 Task: Add an expression.
Action: Mouse moved to (1306, 29)
Screenshot: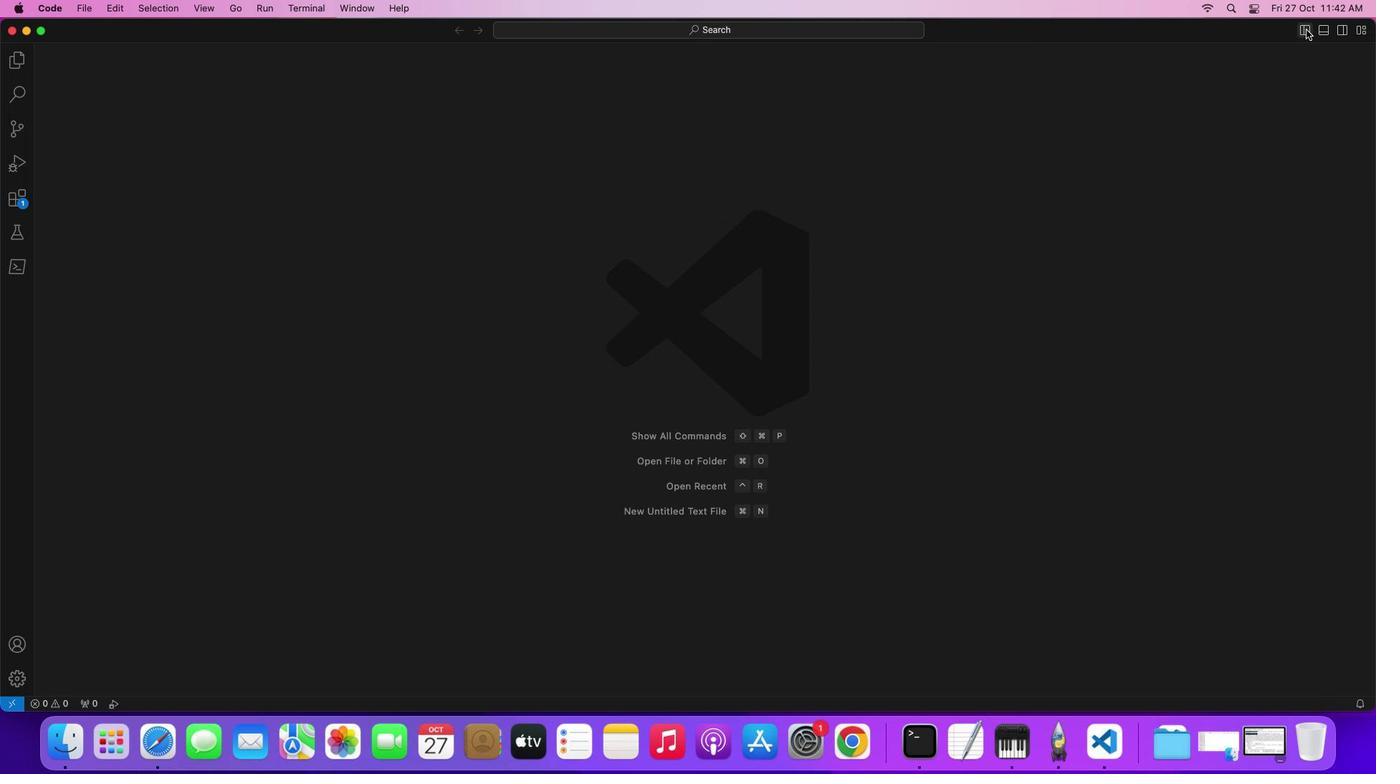
Action: Mouse pressed left at (1306, 29)
Screenshot: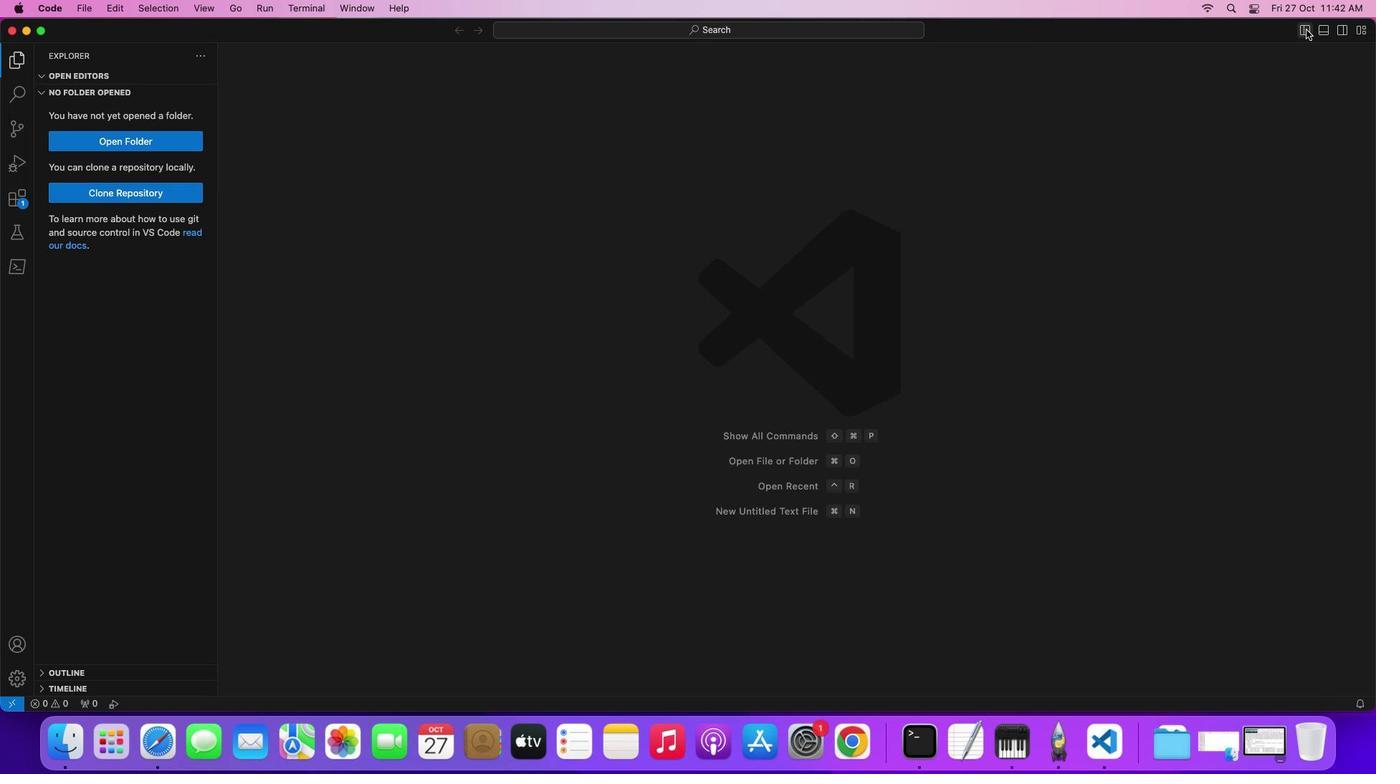 
Action: Mouse moved to (12, 167)
Screenshot: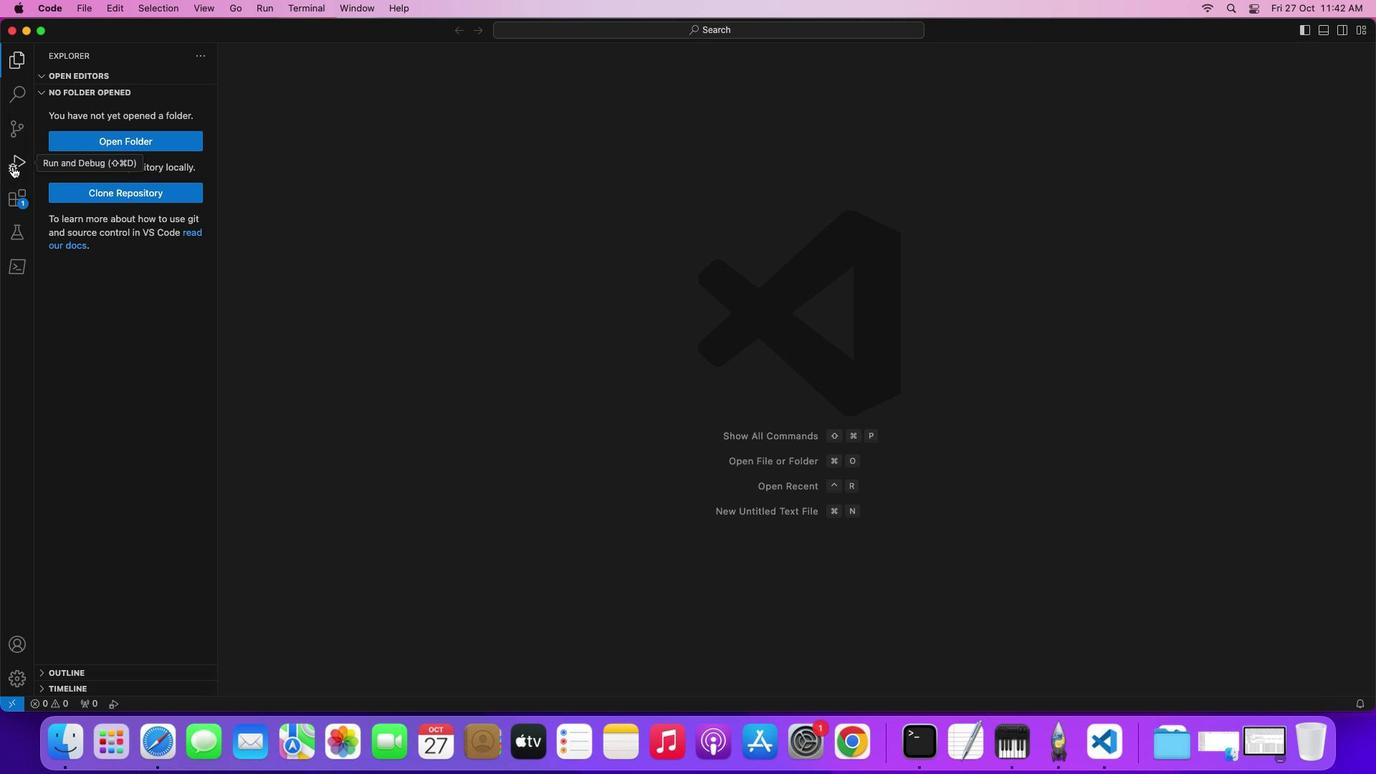 
Action: Mouse pressed left at (12, 167)
Screenshot: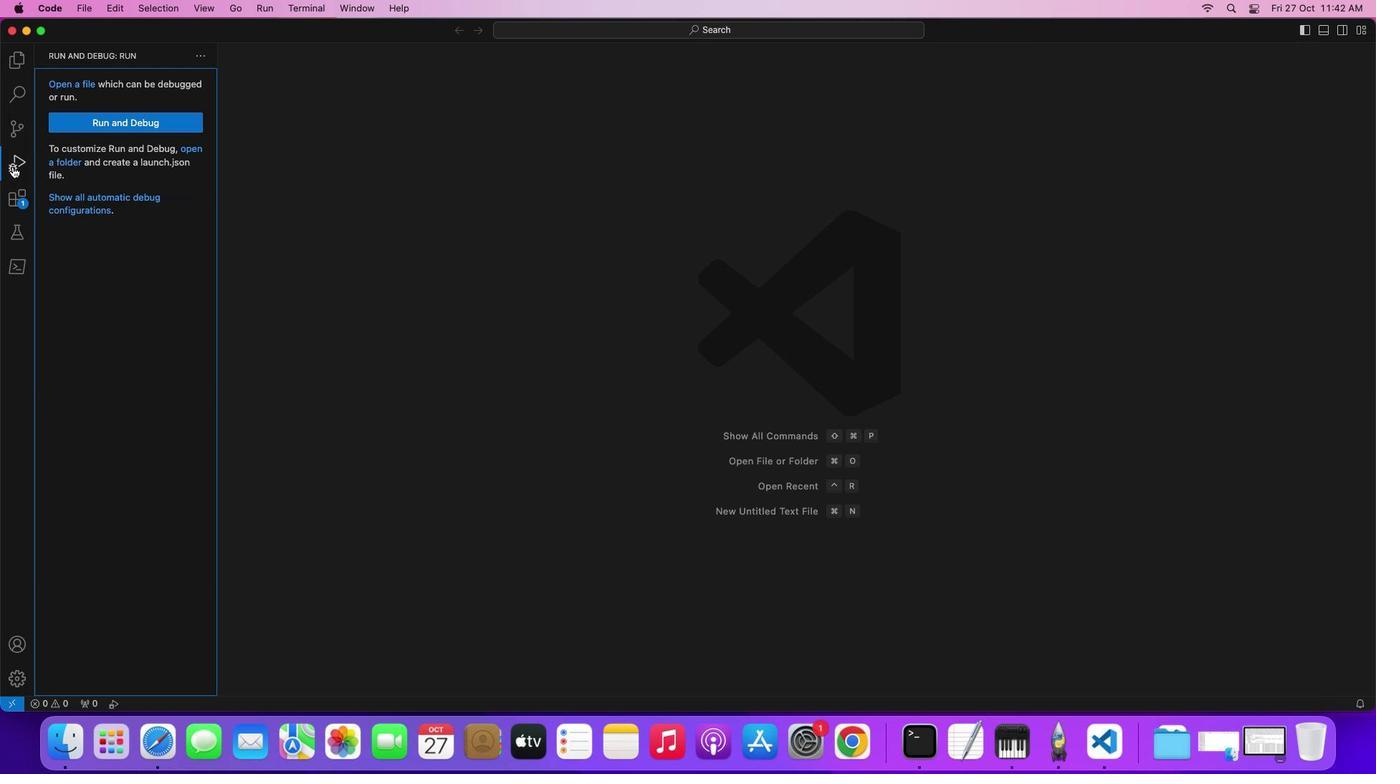 
Action: Mouse moved to (80, 81)
Screenshot: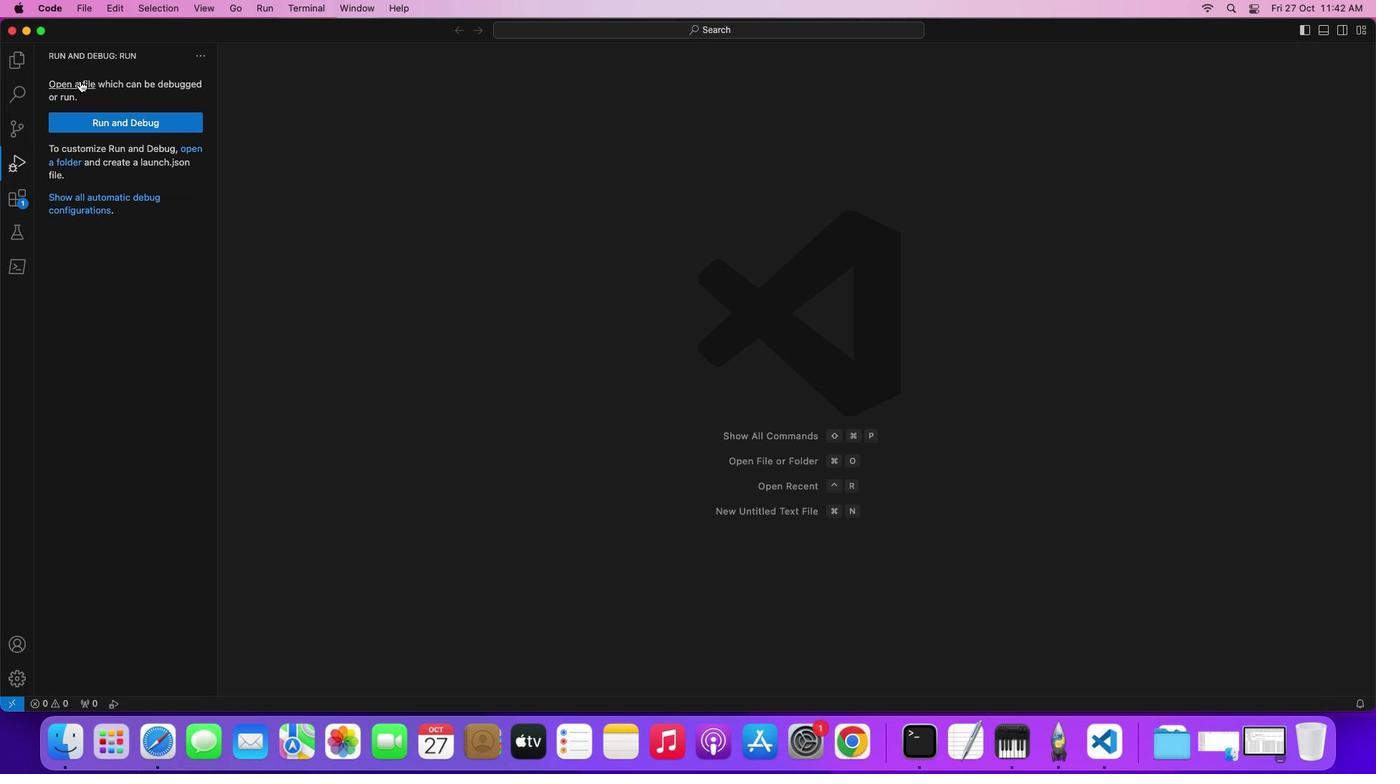 
Action: Mouse pressed left at (80, 81)
Screenshot: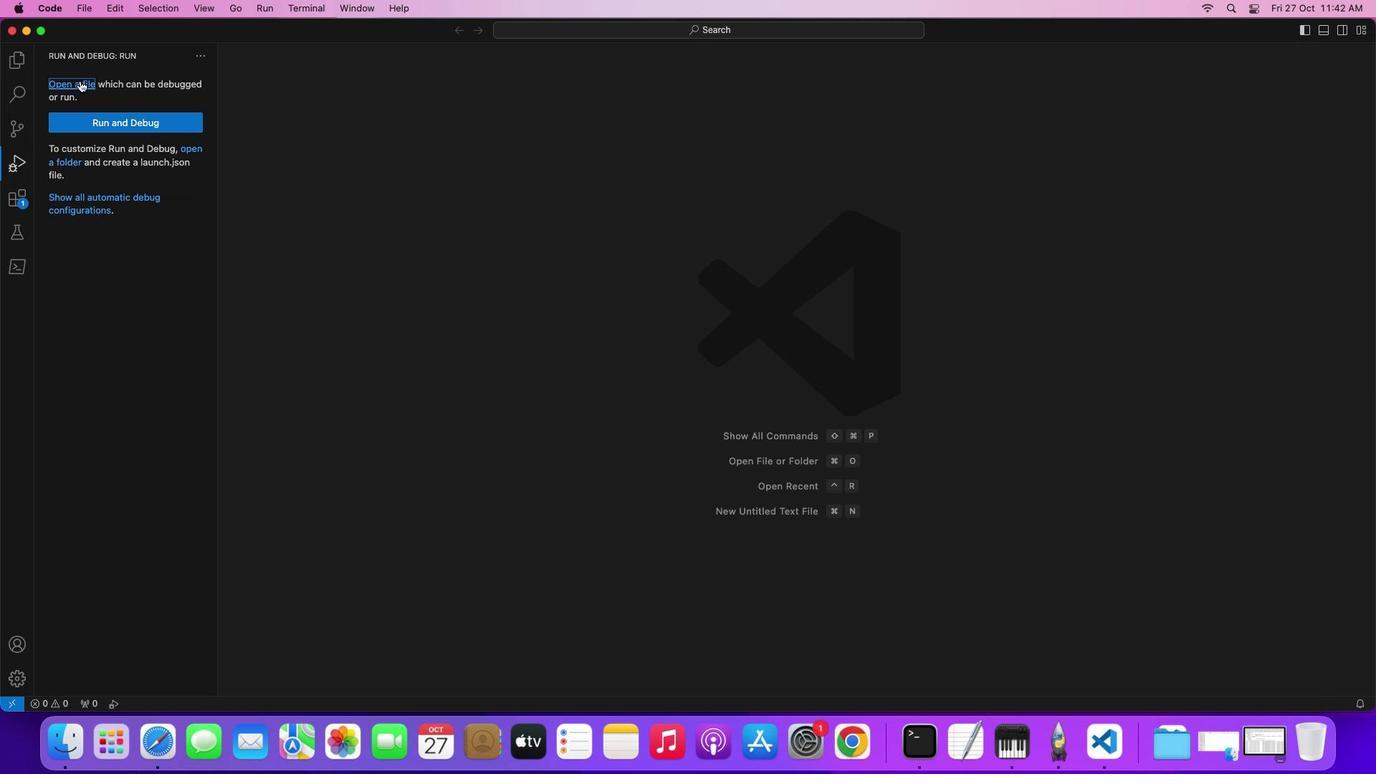 
Action: Mouse moved to (80, 81)
Screenshot: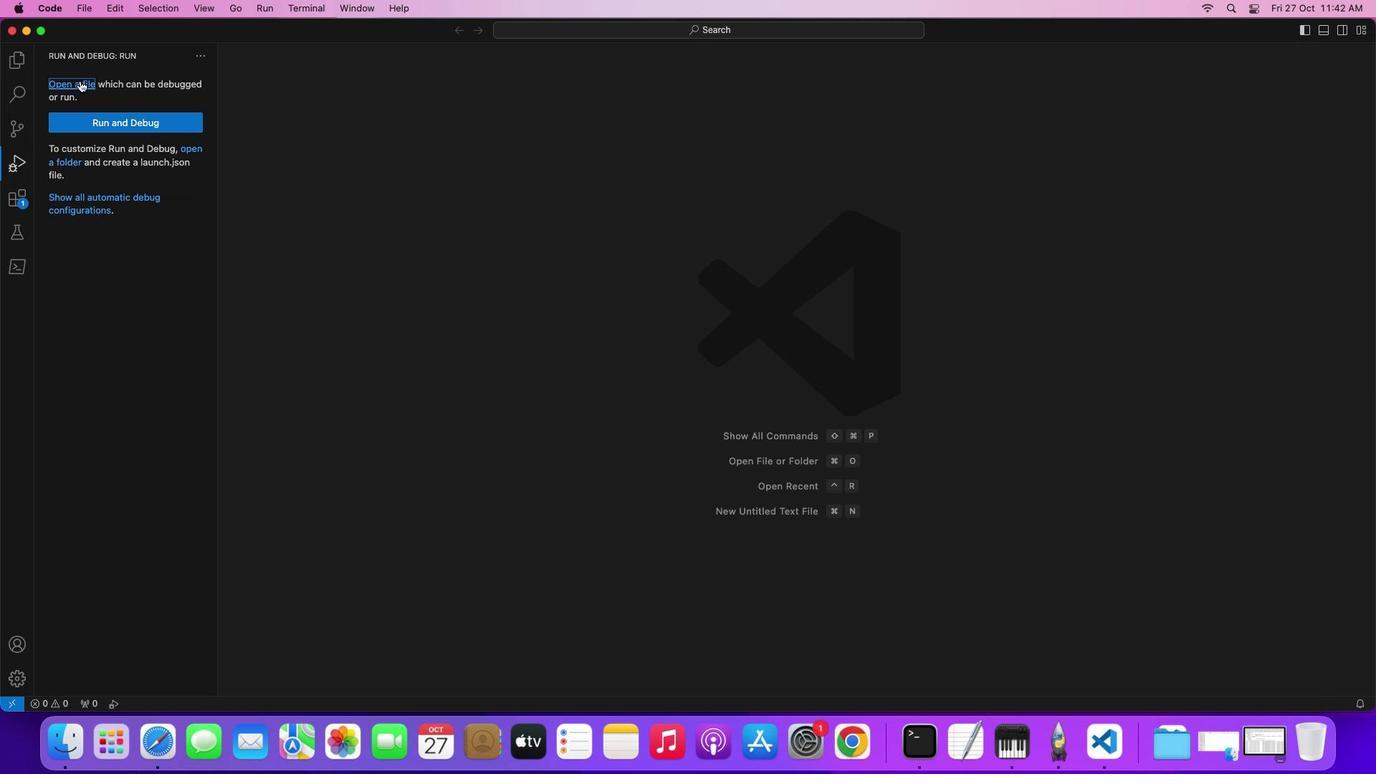 
Action: Mouse pressed left at (80, 81)
Screenshot: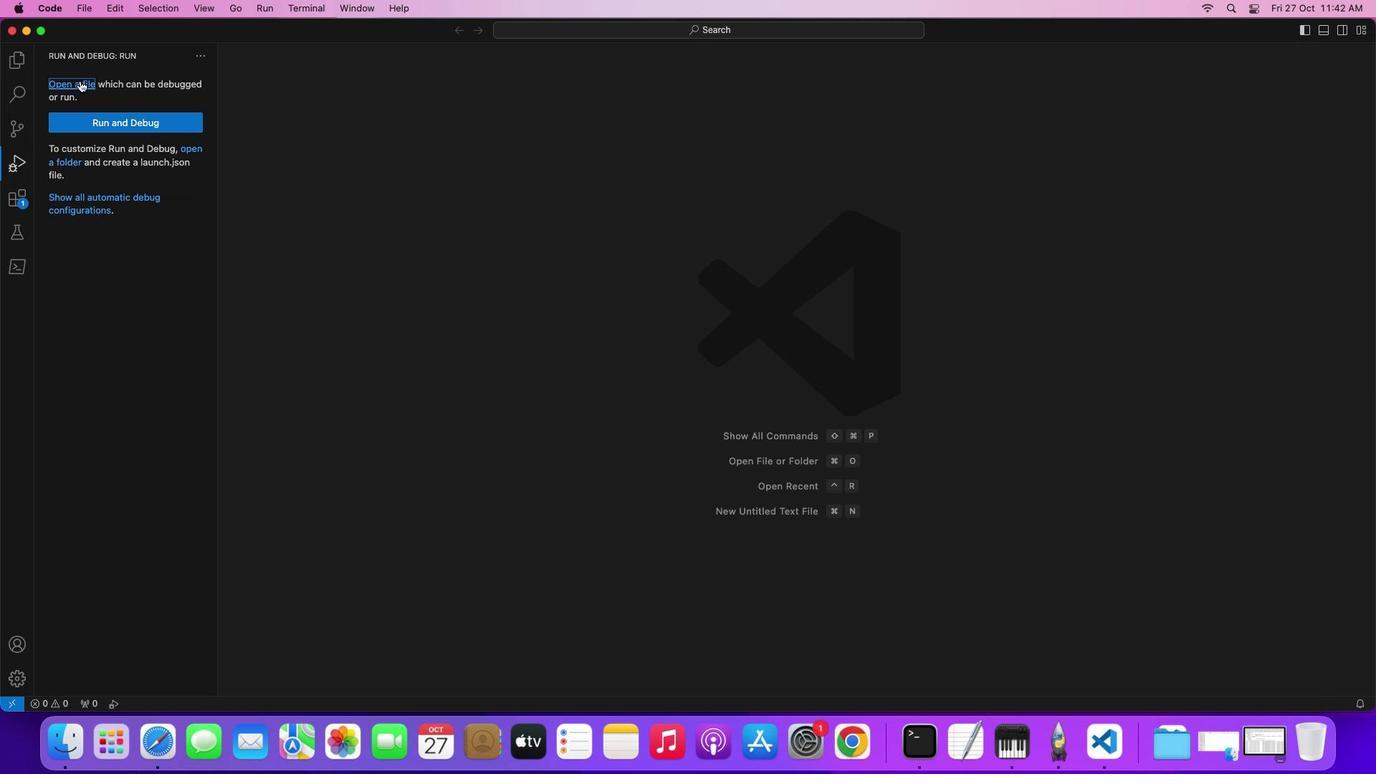 
Action: Mouse moved to (544, 258)
Screenshot: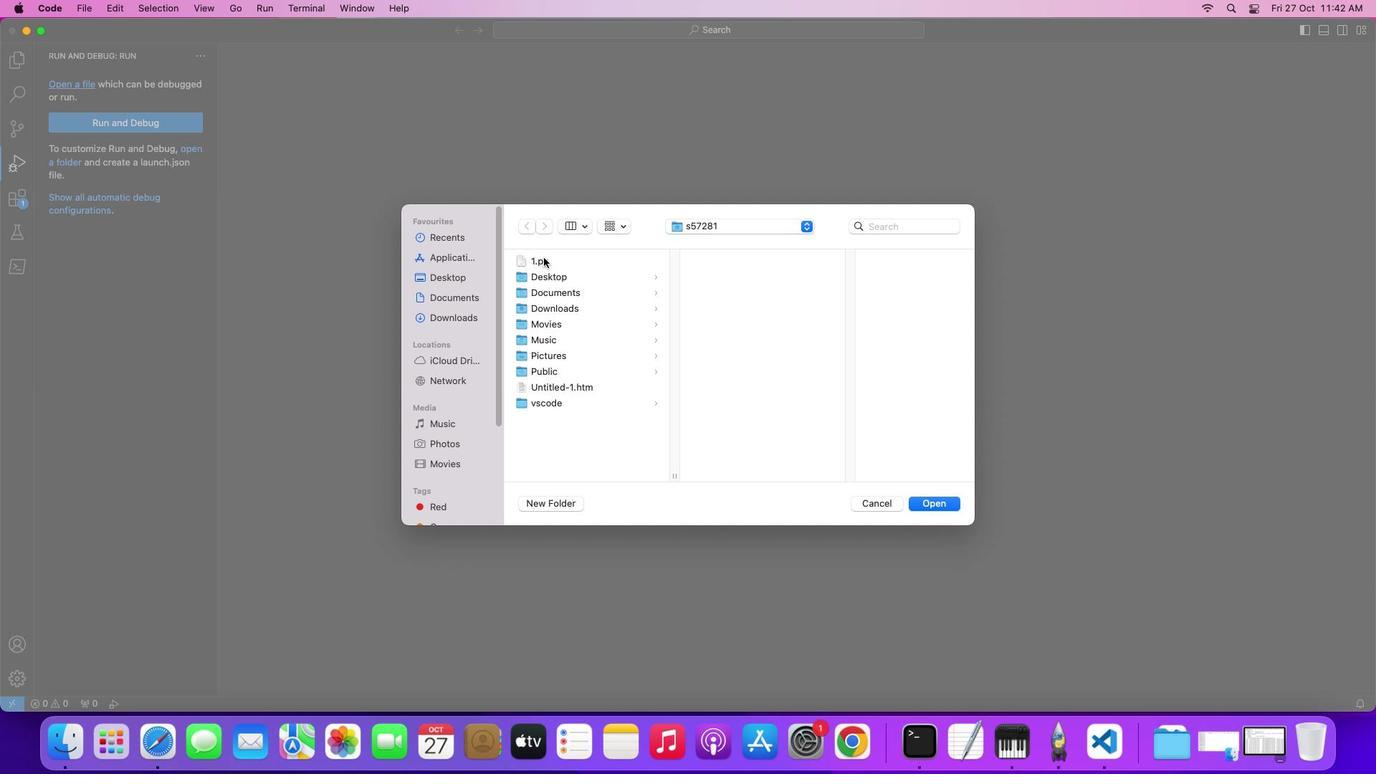 
Action: Mouse pressed left at (544, 258)
Screenshot: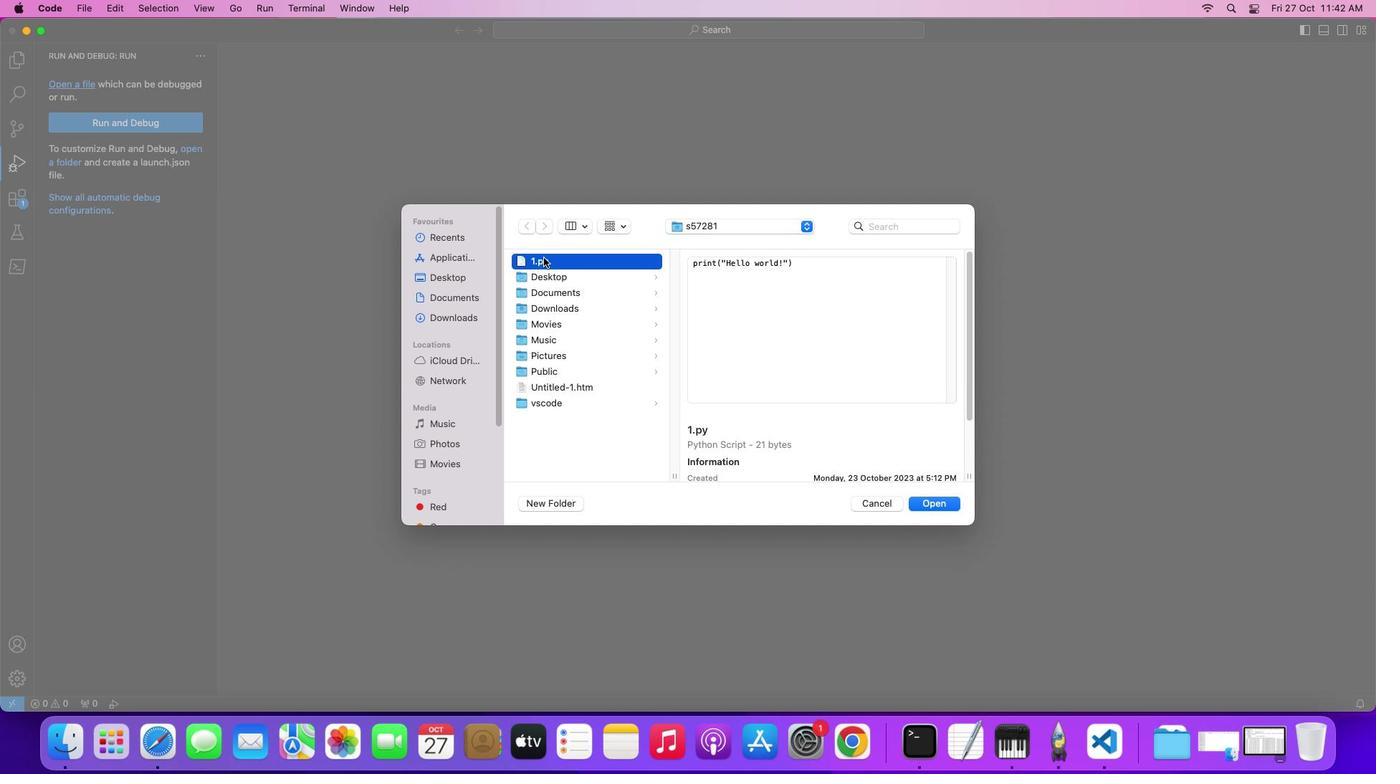 
Action: Mouse pressed left at (544, 258)
Screenshot: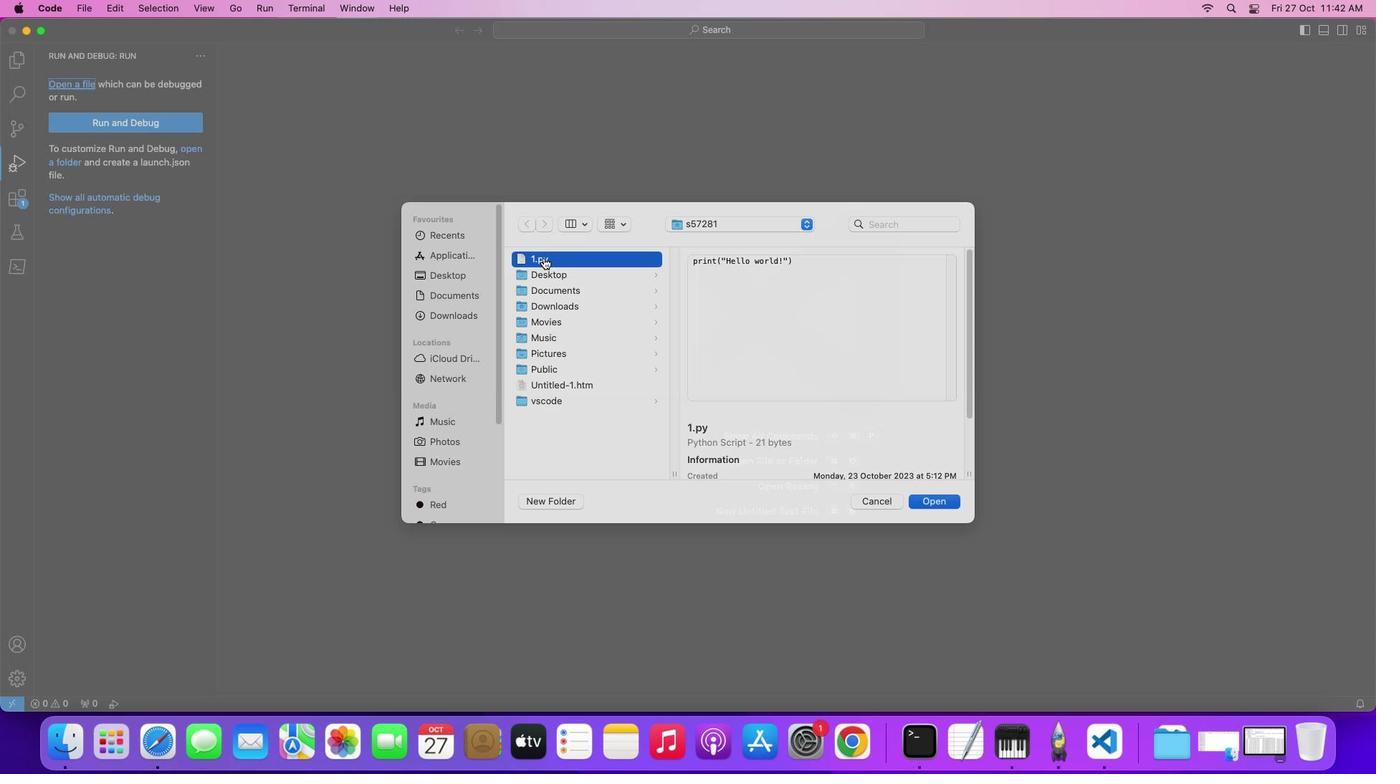 
Action: Mouse moved to (103, 86)
Screenshot: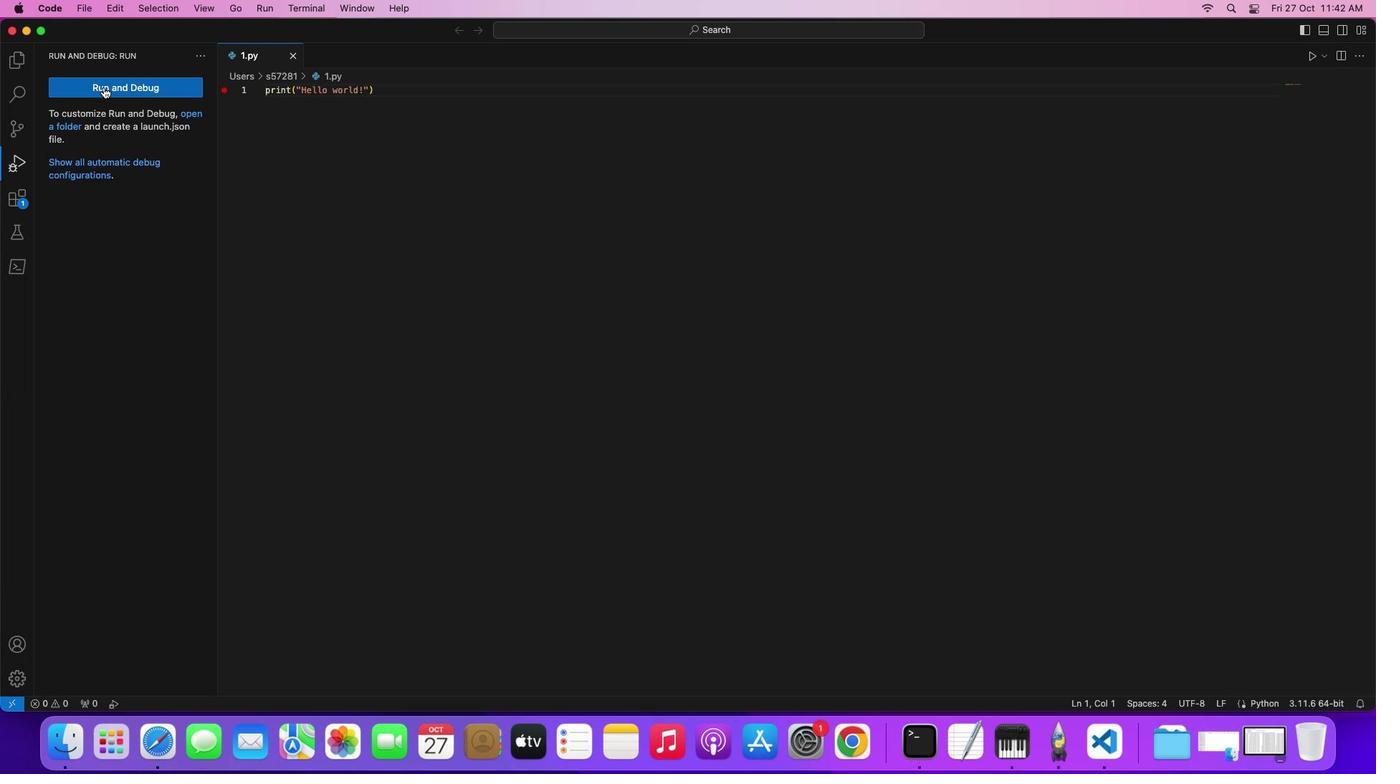 
Action: Mouse pressed left at (103, 86)
Screenshot: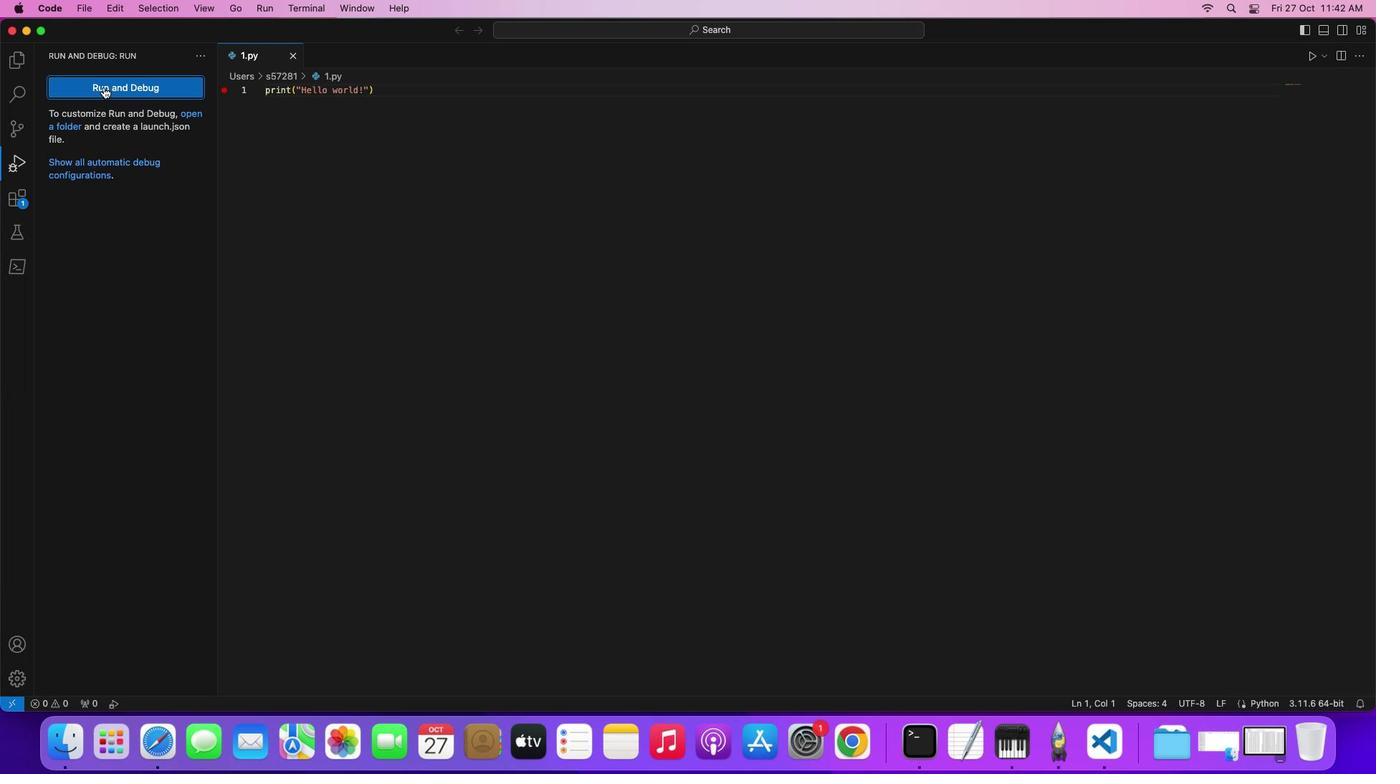 
Action: Mouse moved to (89, 387)
Screenshot: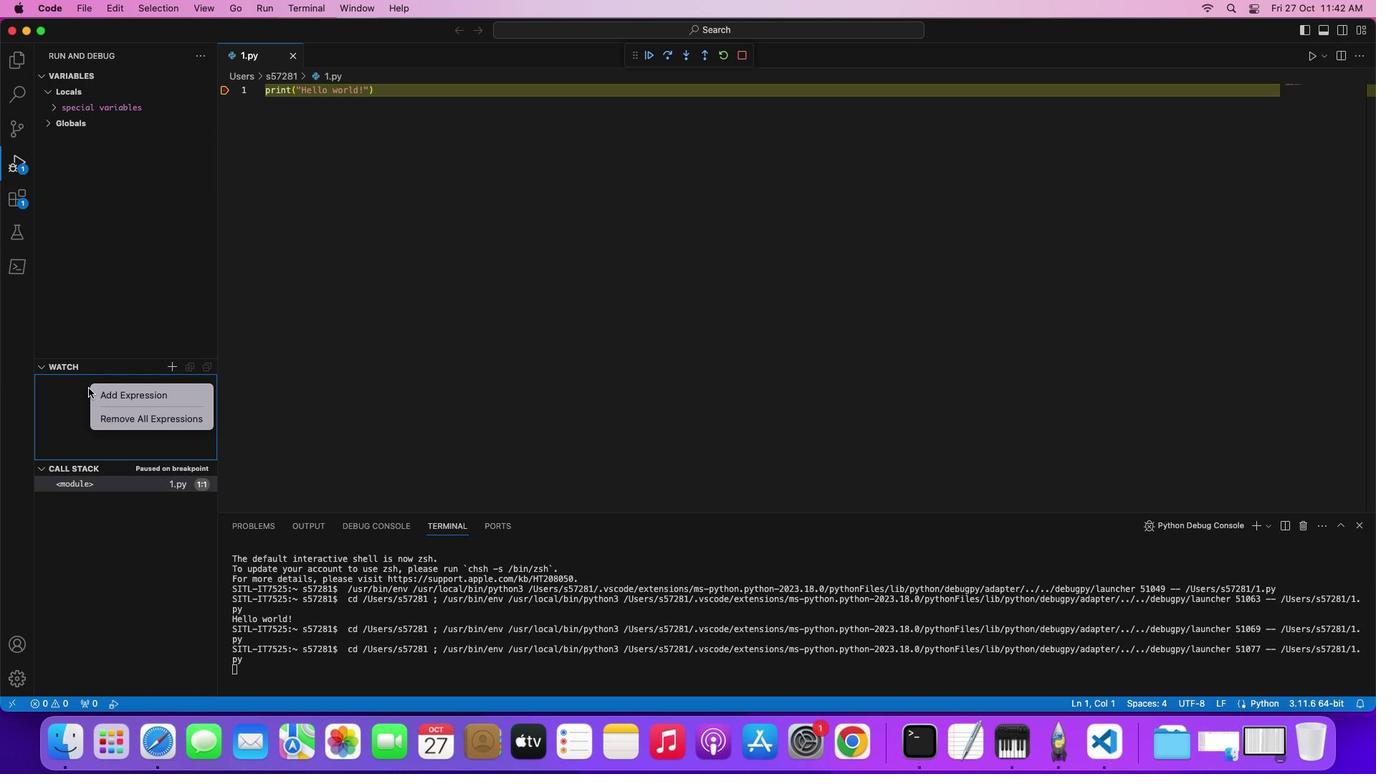 
Action: Mouse pressed right at (89, 387)
Screenshot: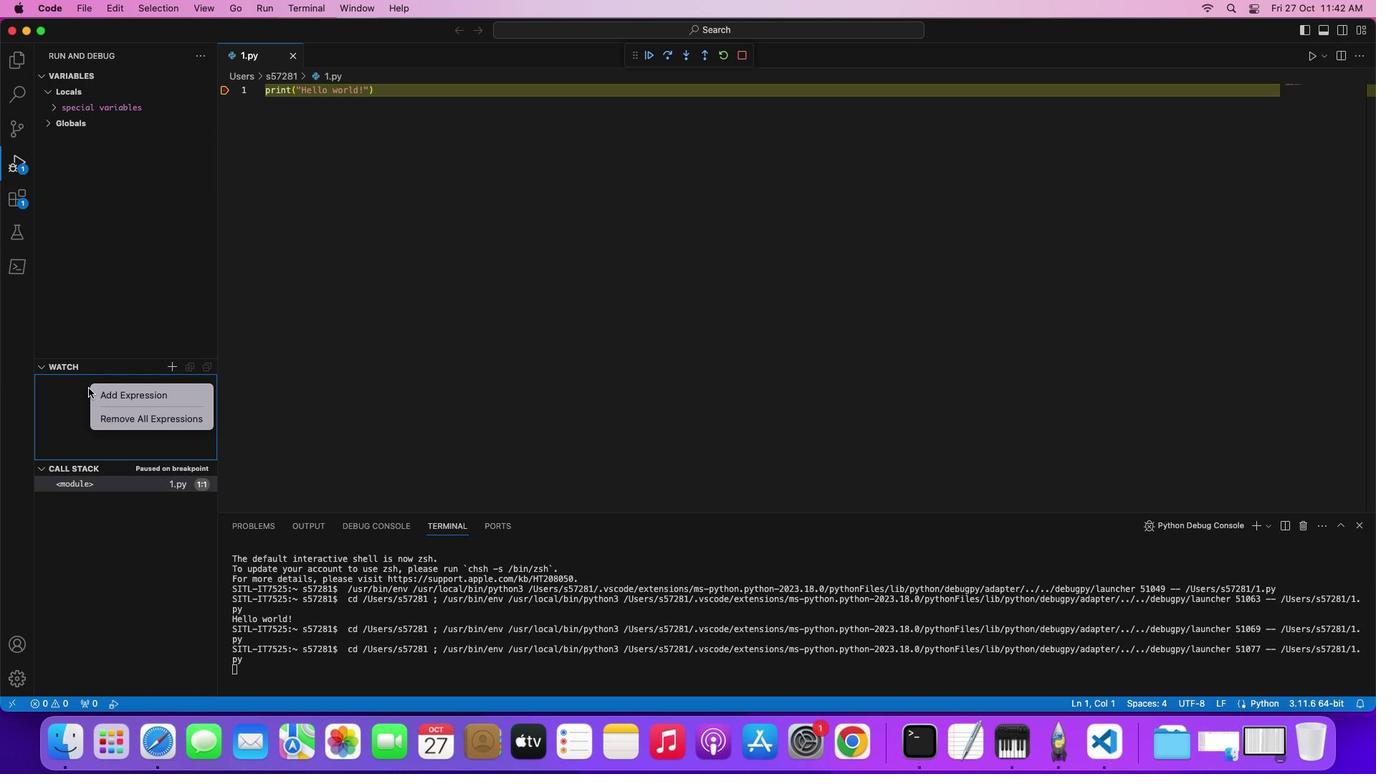 
Action: Mouse moved to (98, 390)
Screenshot: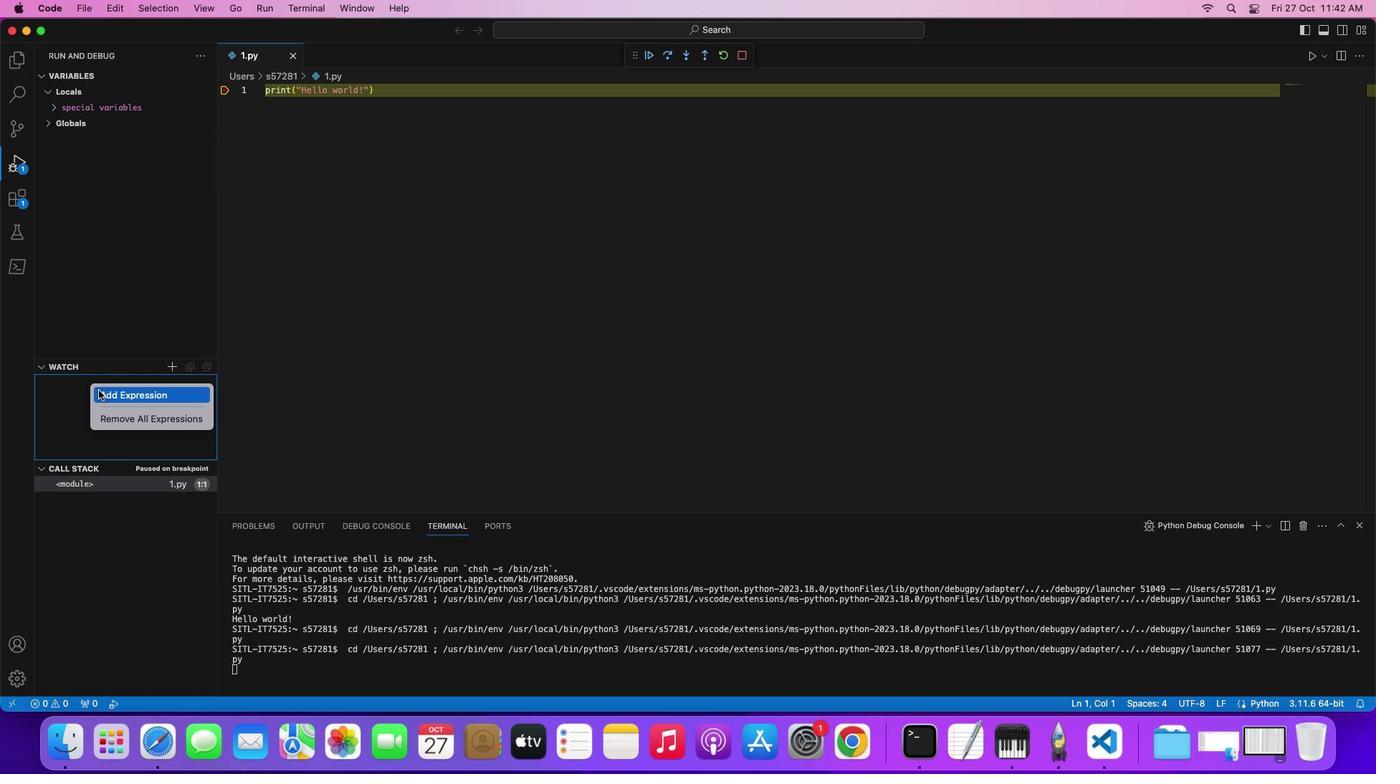
Action: Mouse pressed left at (98, 390)
Screenshot: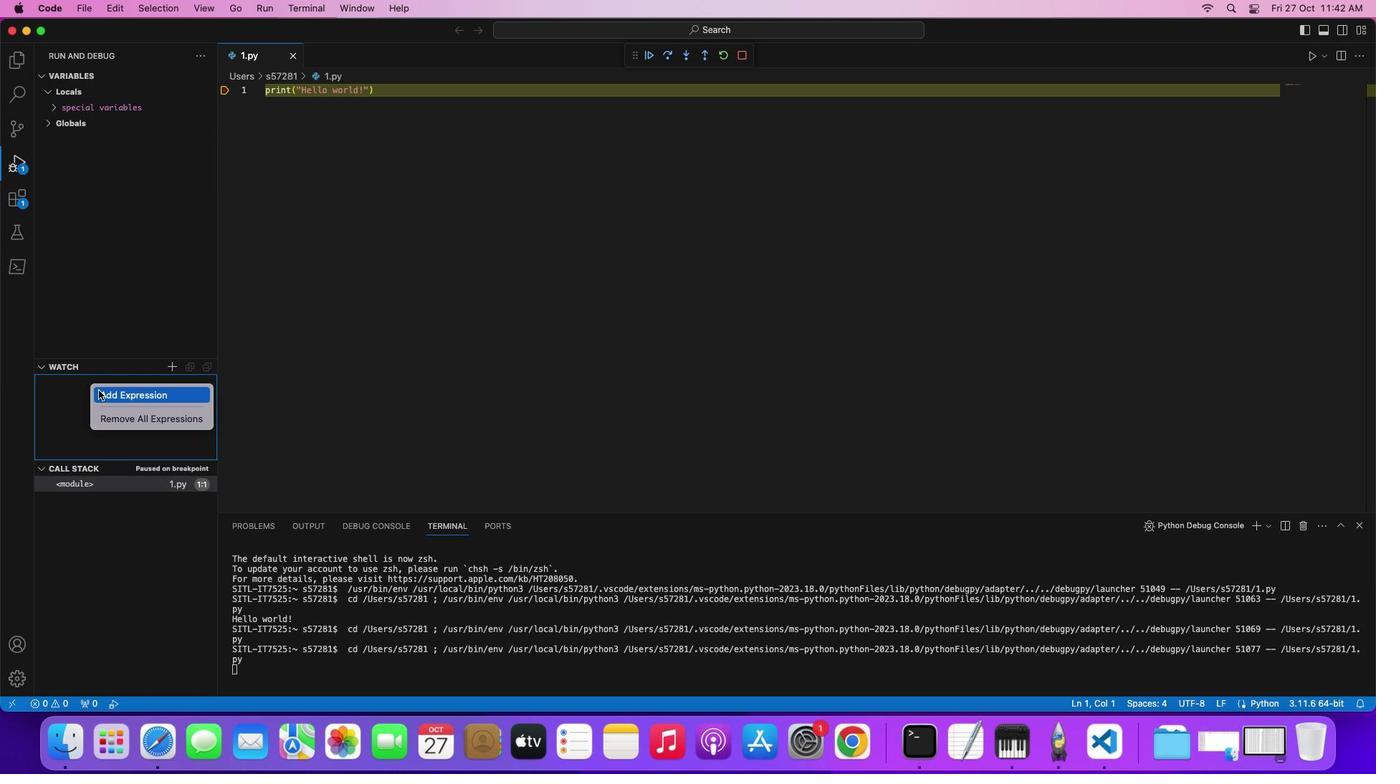 
